Task: Create New Customer with Customer Name: Albertsons, Billing Address Line1: 3505 Cook Hill Road, Billing Address Line2:  Danbury, Billing Address Line3:  Connecticut 06810
Action: Mouse moved to (207, 41)
Screenshot: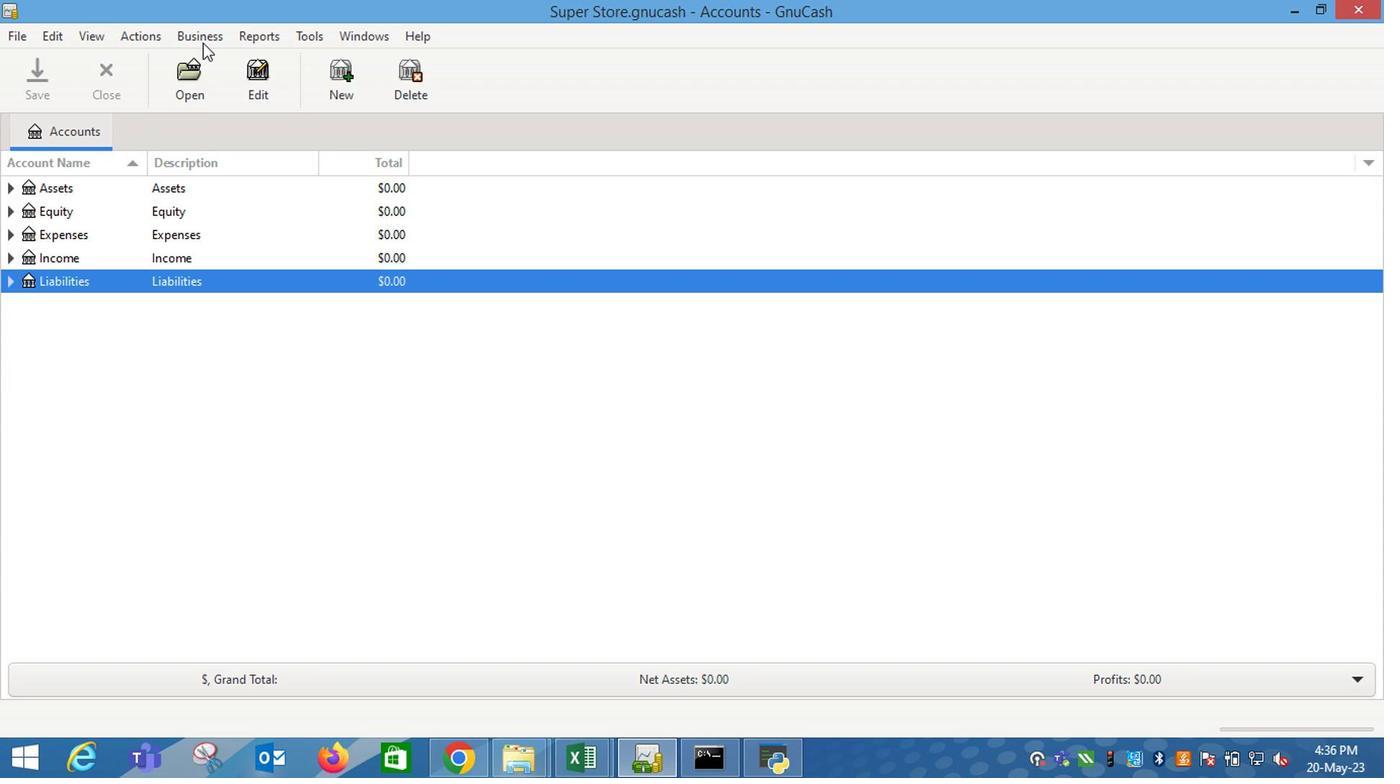 
Action: Mouse pressed left at (207, 41)
Screenshot: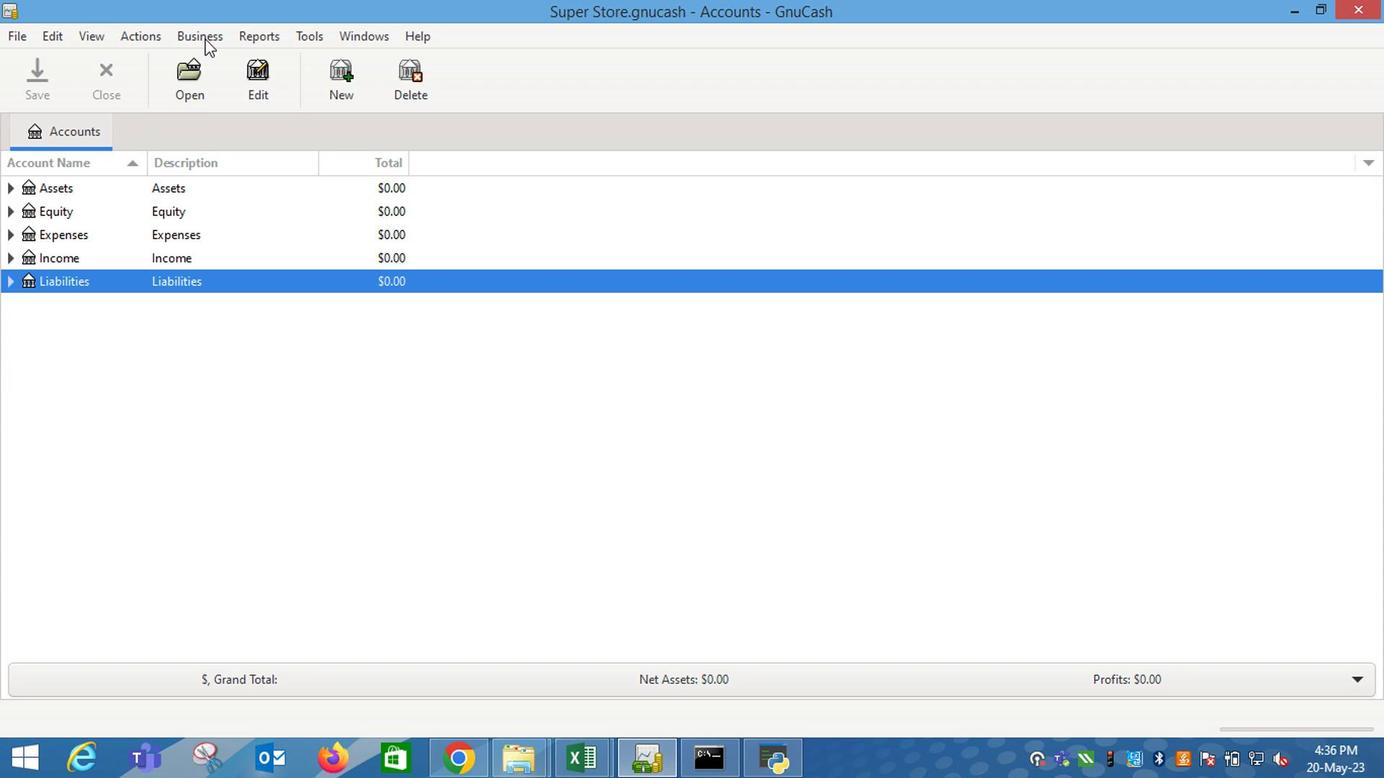 
Action: Mouse moved to (444, 90)
Screenshot: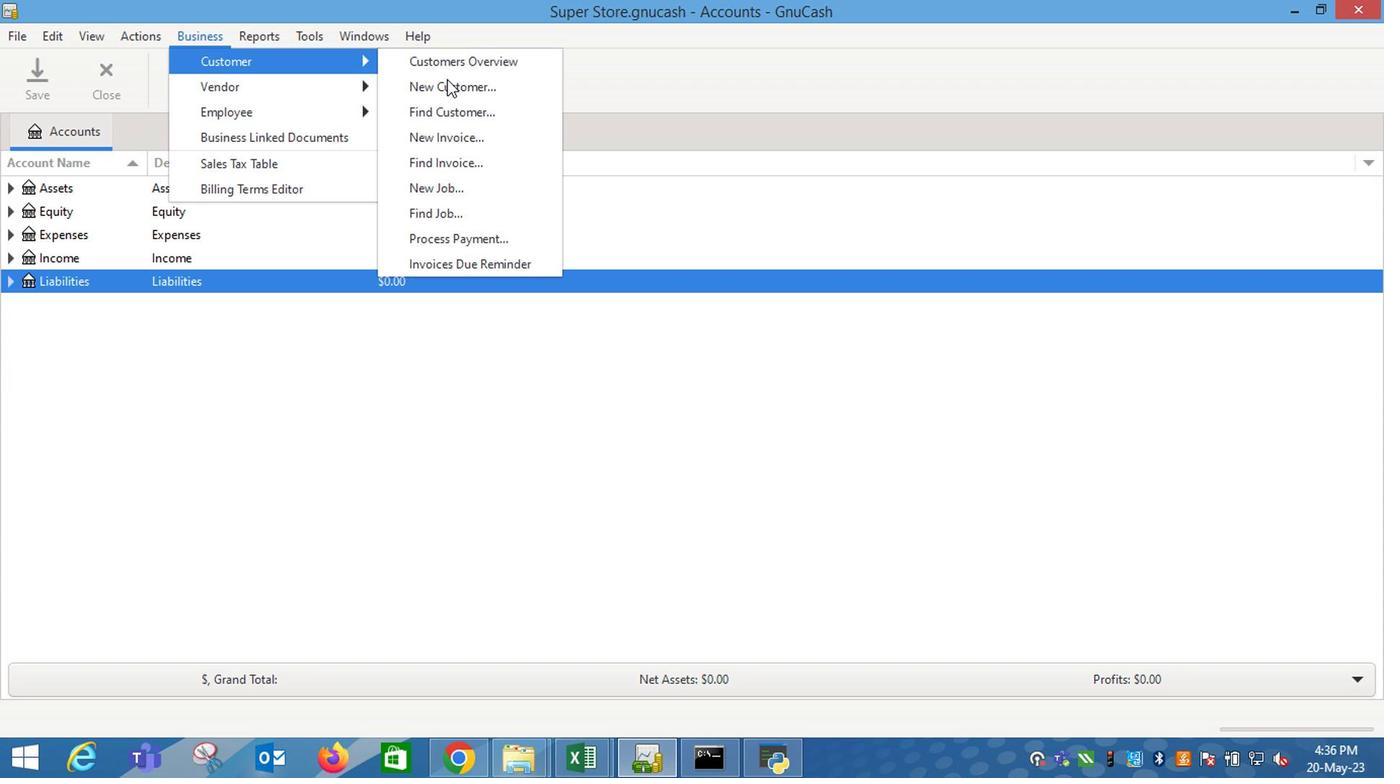 
Action: Mouse pressed left at (444, 90)
Screenshot: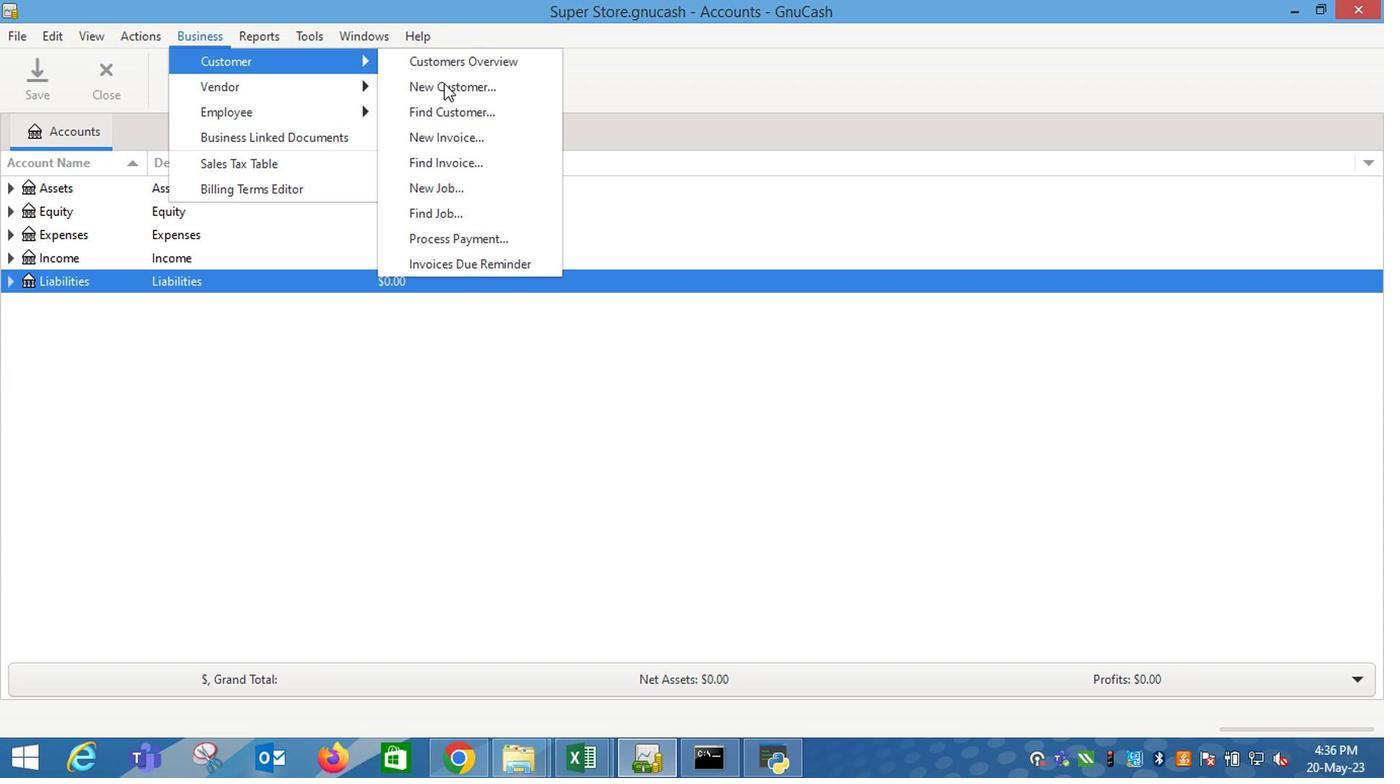
Action: Key pressed <Key.shift_r>Albertsons<Key.tab><Key.tab><Key.tab>3505<Key.space><Key.shift_r>Cook<Key.space><Key.shift_r>Hill<Key.space><Key.shift_r>Road<Key.tab><Key.shift_r>Da<Key.right><Key.tab><Key.shift_r>Co<Key.right><Key.space>06810
Screenshot: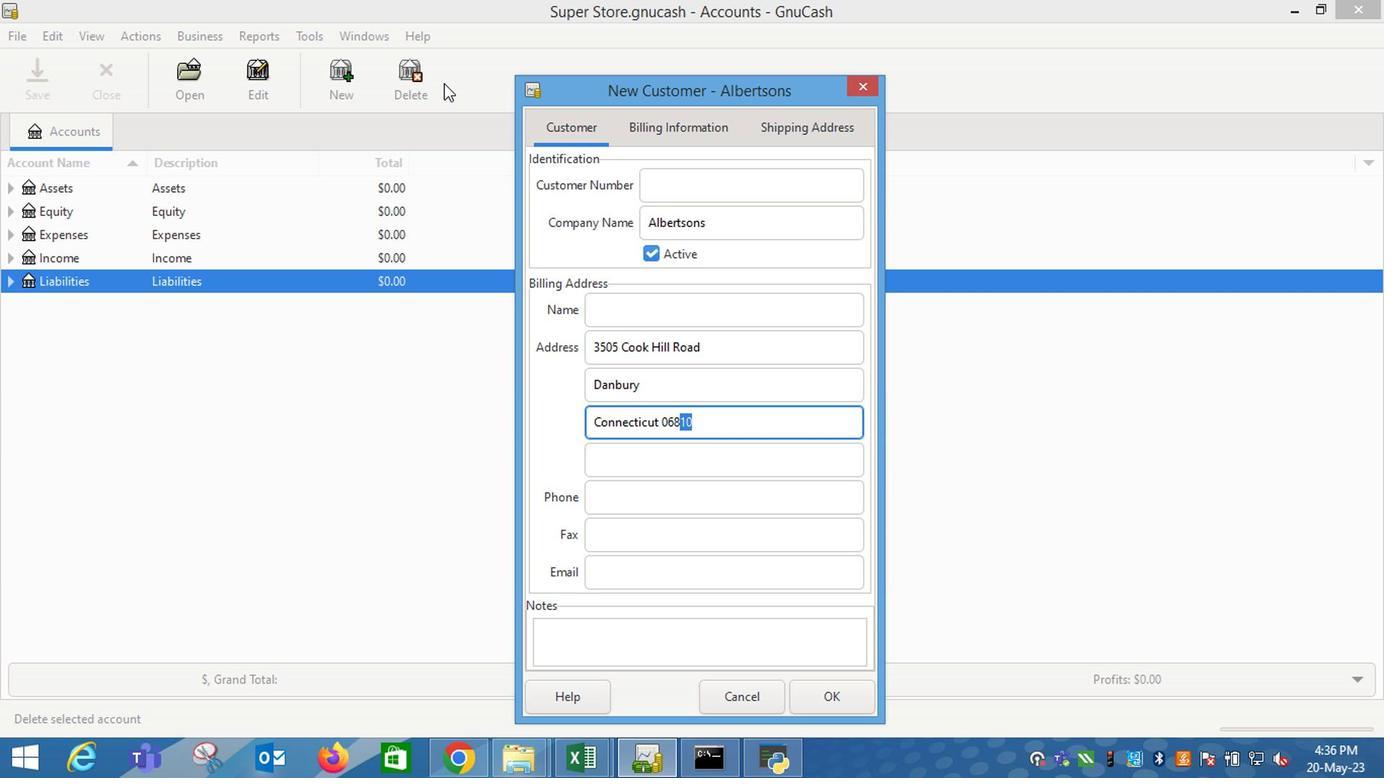 
Action: Mouse moved to (843, 704)
Screenshot: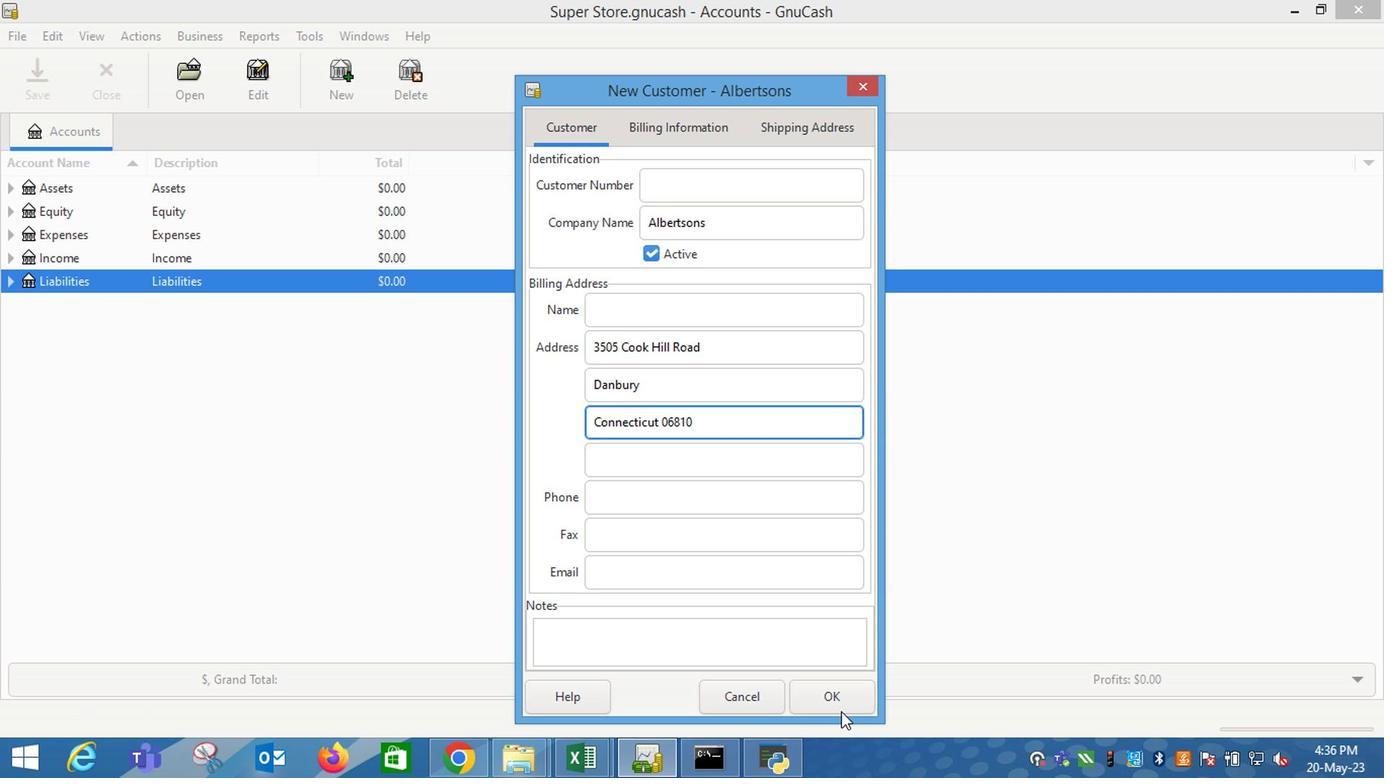 
Action: Mouse pressed left at (843, 704)
Screenshot: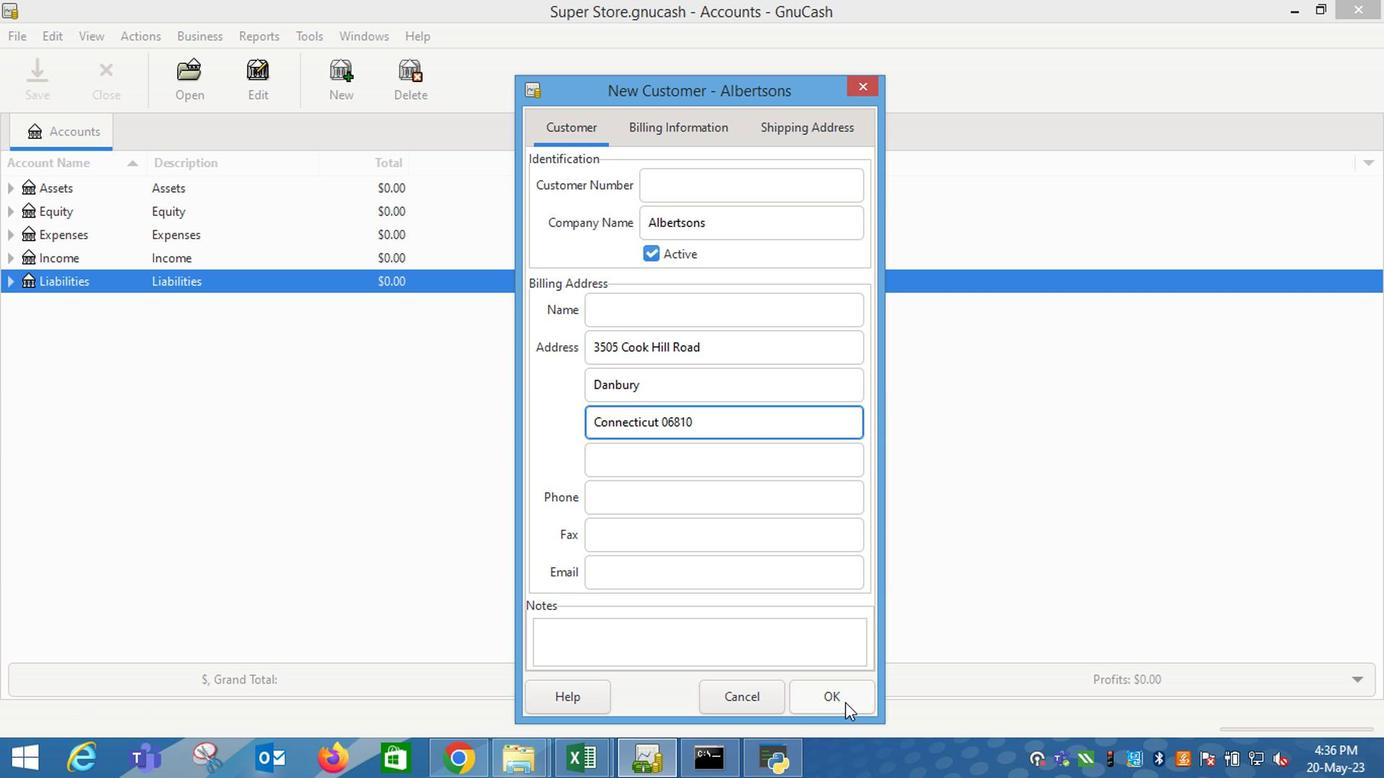
Action: Mouse moved to (844, 703)
Screenshot: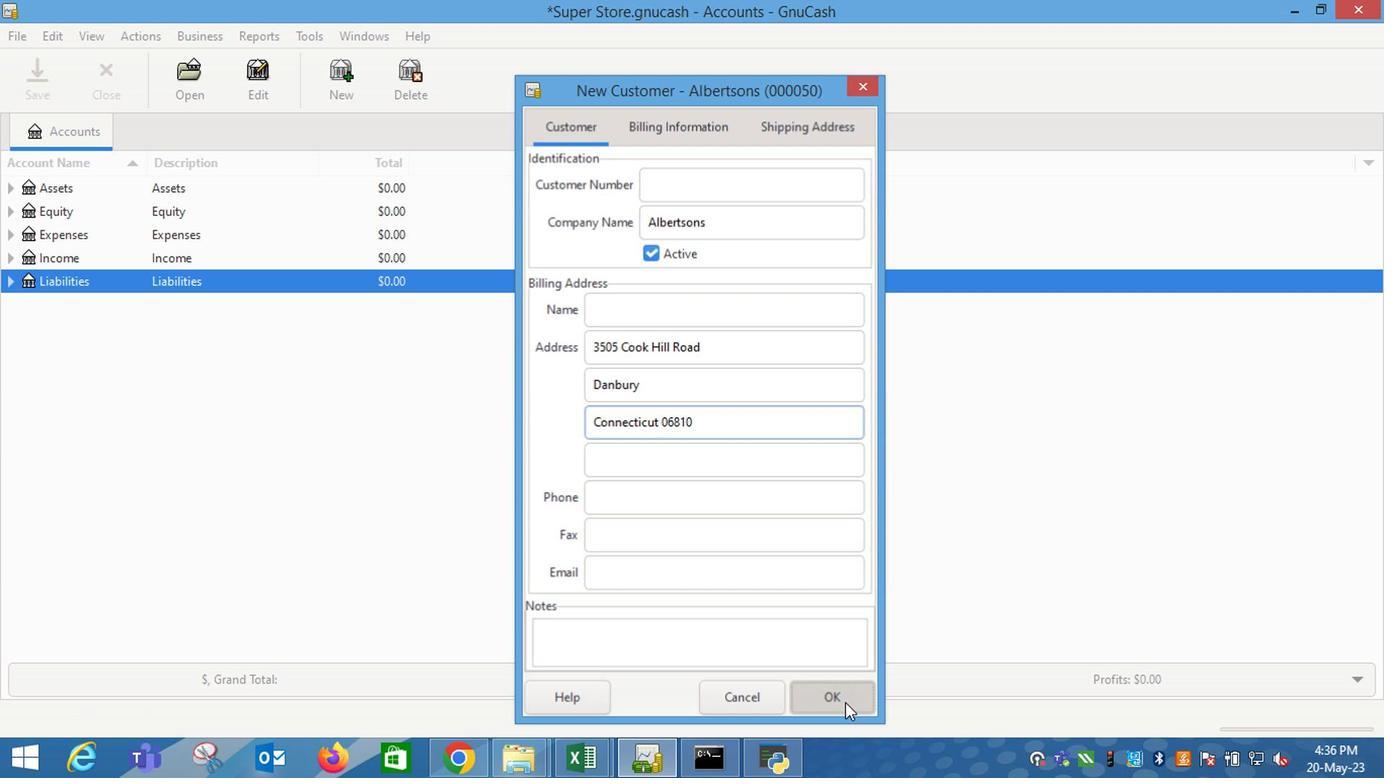 
